 Task: Open the coral resume template from the template gallery.
Action: Mouse moved to (39, 81)
Screenshot: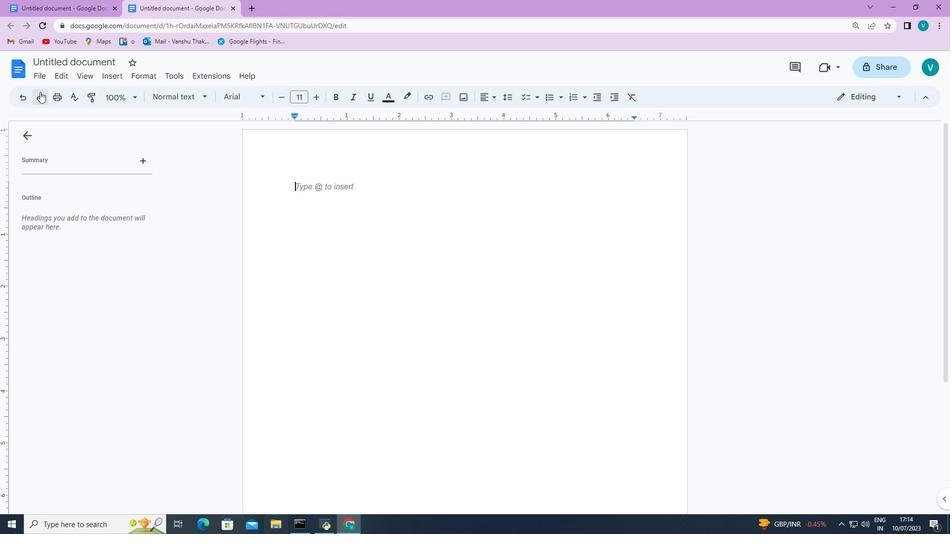 
Action: Mouse pressed left at (39, 81)
Screenshot: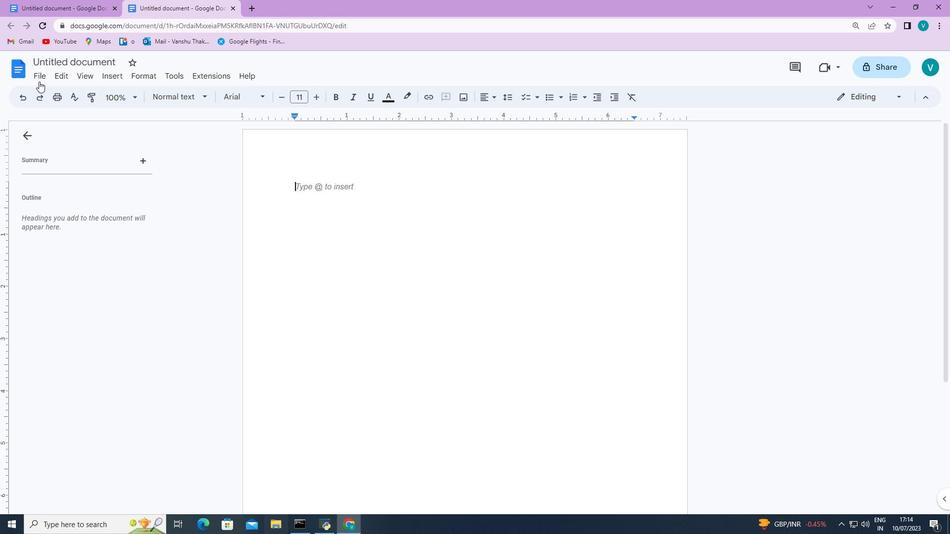 
Action: Mouse moved to (229, 109)
Screenshot: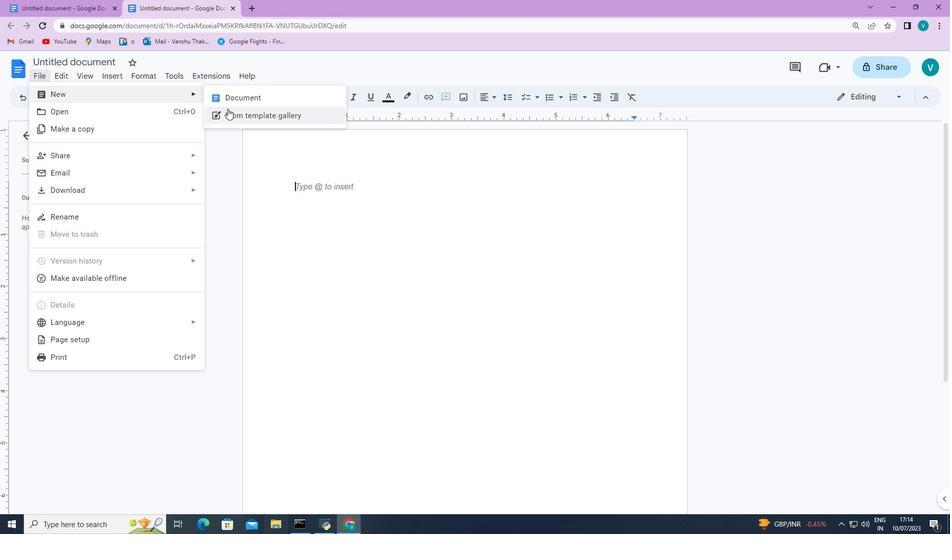 
Action: Mouse pressed left at (229, 109)
Screenshot: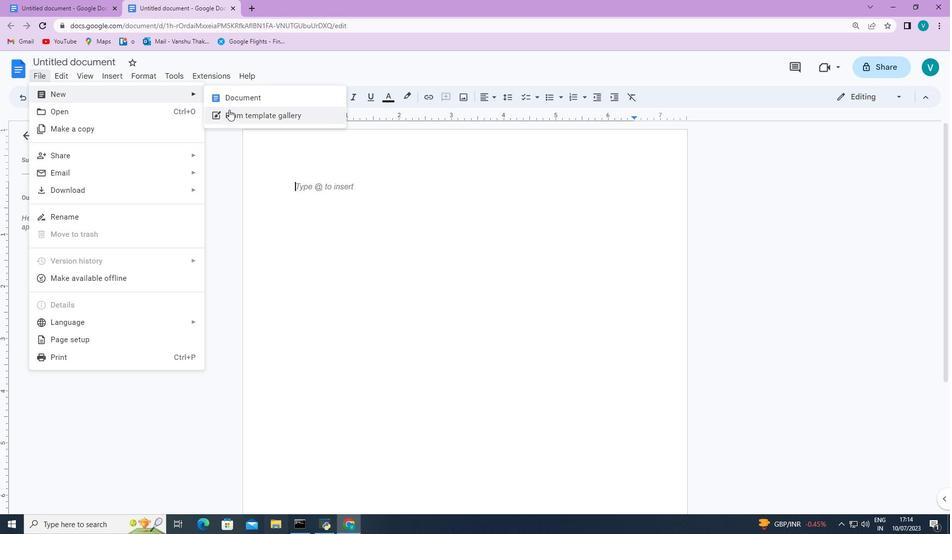 
Action: Mouse moved to (397, 331)
Screenshot: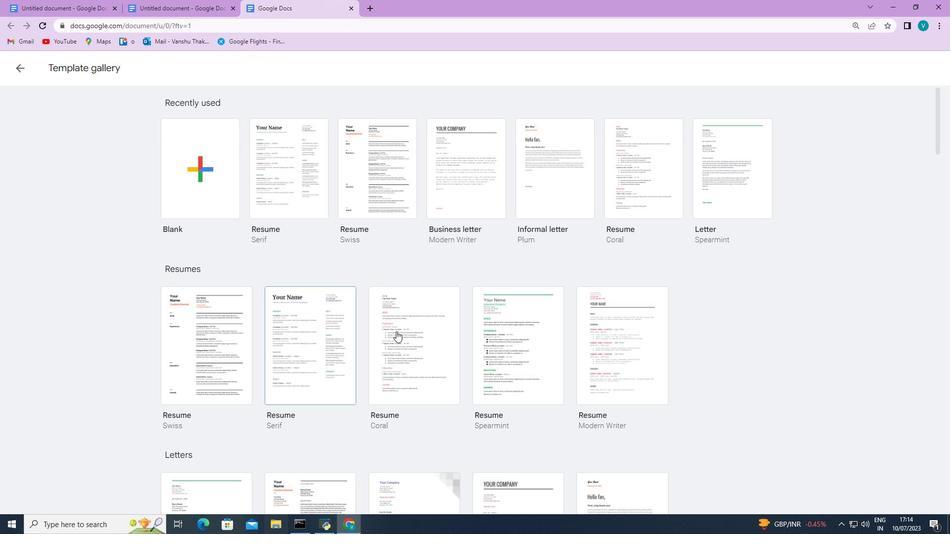 
Action: Mouse pressed left at (397, 331)
Screenshot: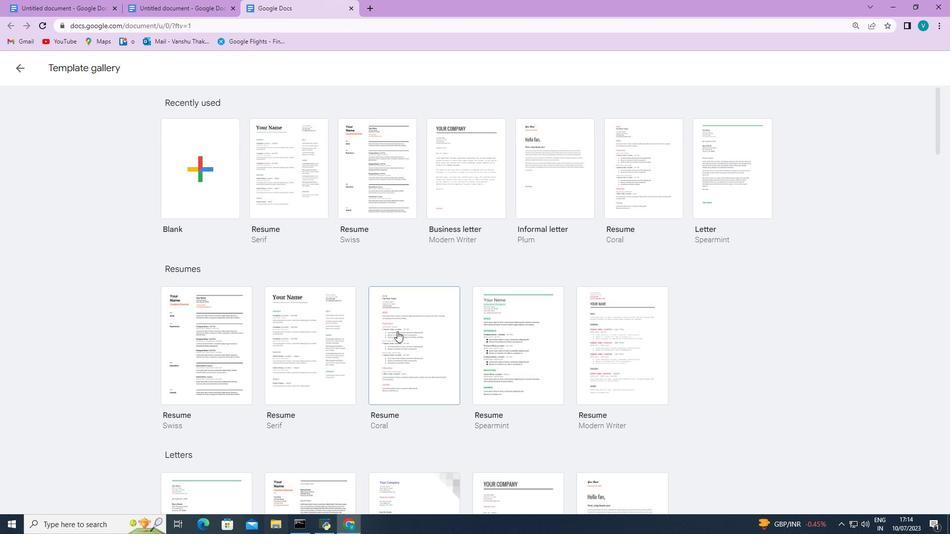 
